 Task: Add filter "In the last 3 months" in the latest update.
Action: Mouse pressed left at (704, 215)
Screenshot: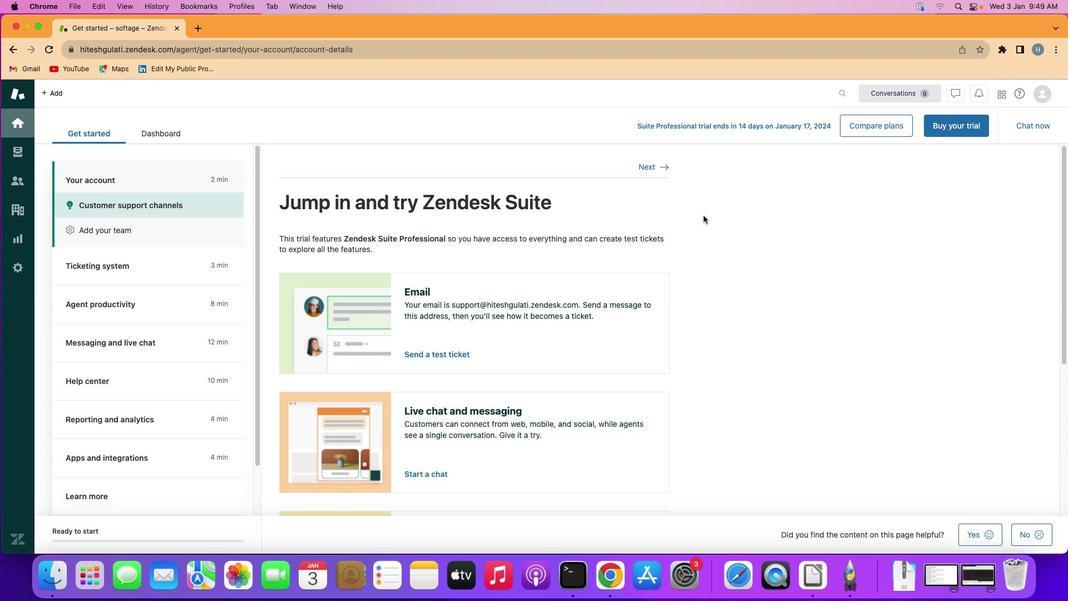 
Action: Mouse moved to (16, 155)
Screenshot: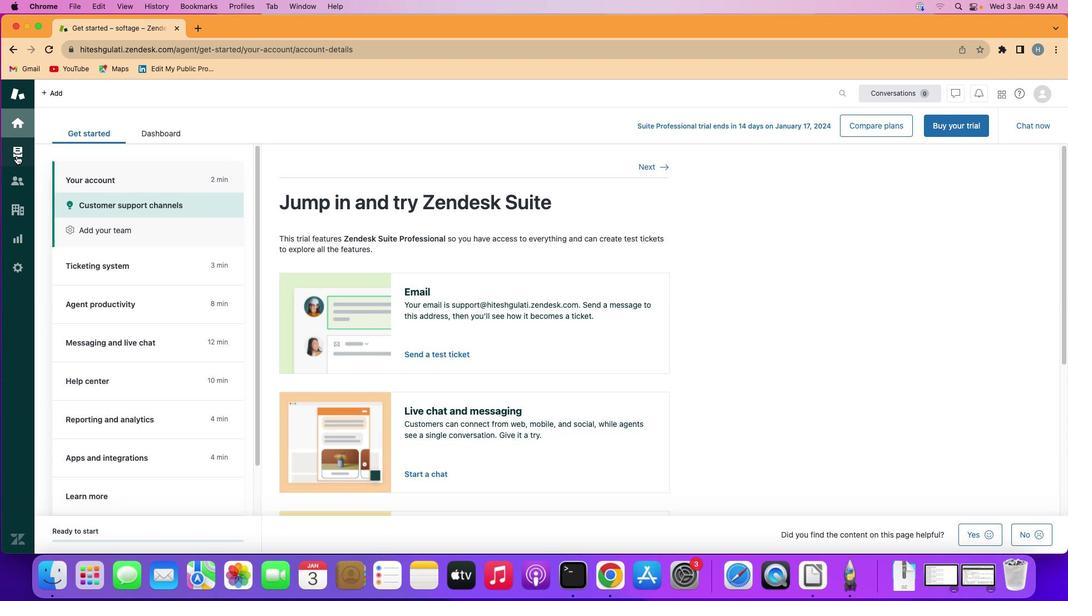 
Action: Mouse pressed left at (16, 155)
Screenshot: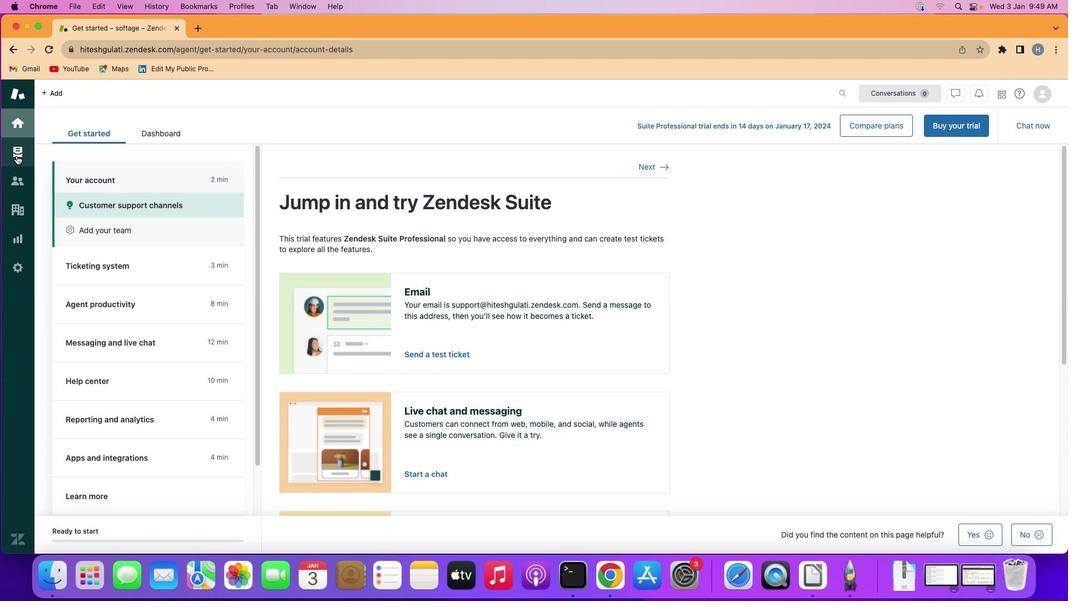 
Action: Mouse moved to (97, 231)
Screenshot: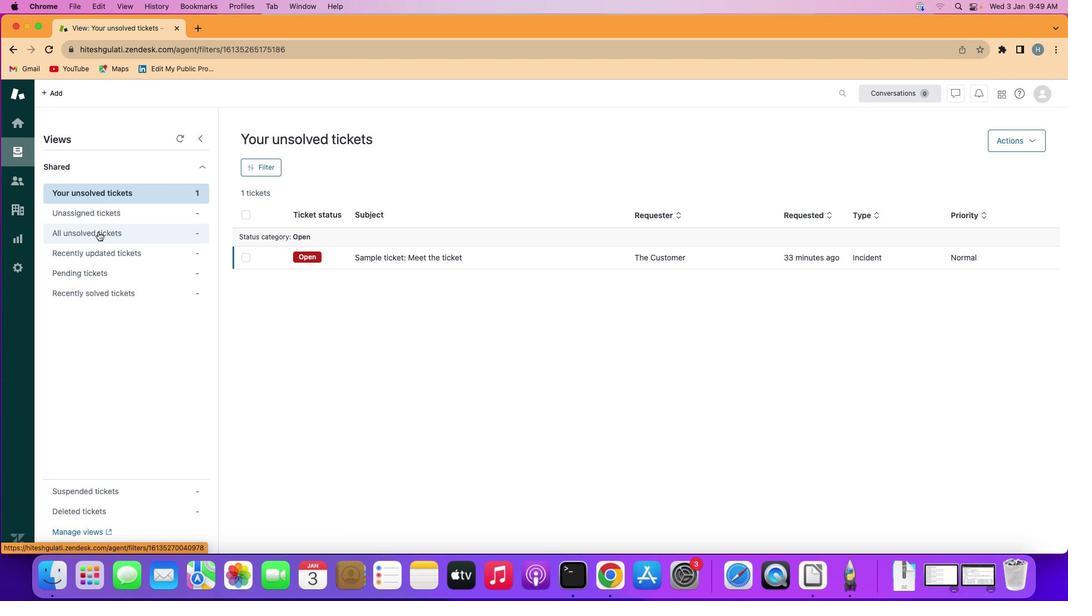 
Action: Mouse pressed left at (97, 231)
Screenshot: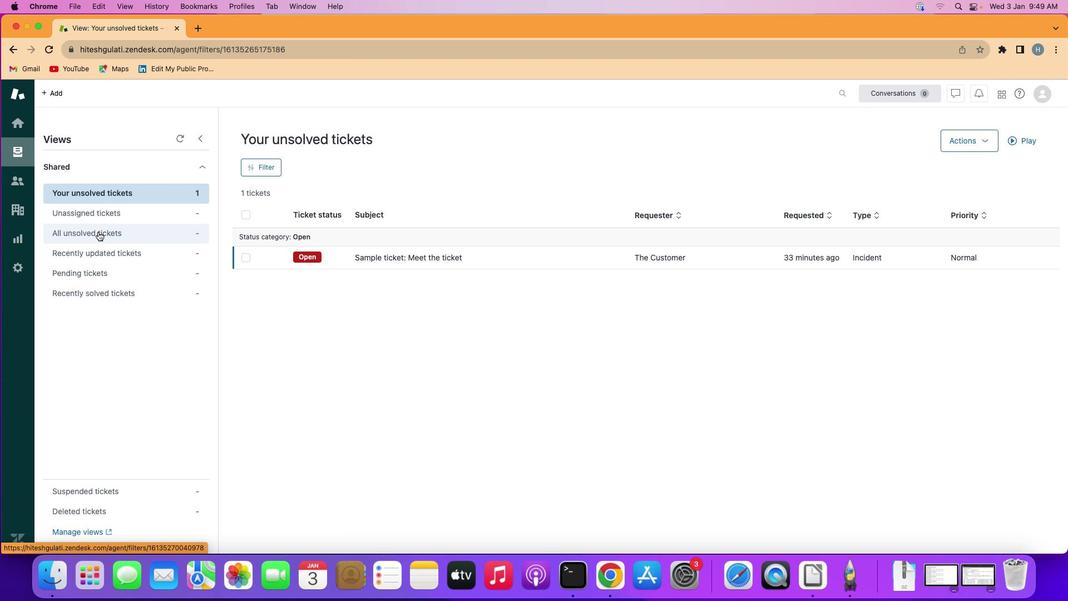 
Action: Mouse moved to (266, 166)
Screenshot: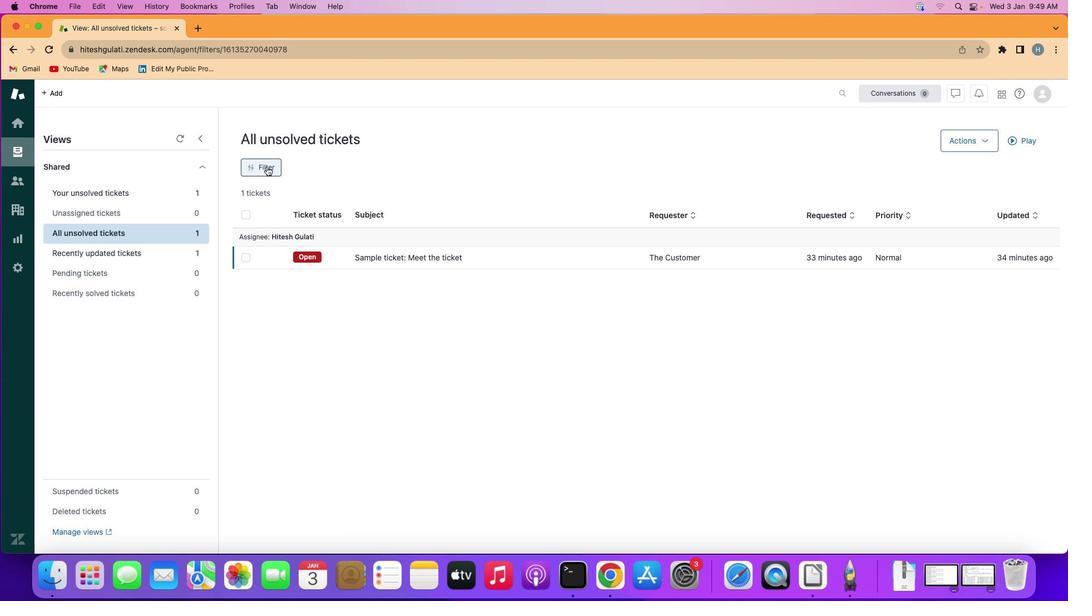 
Action: Mouse pressed left at (266, 166)
Screenshot: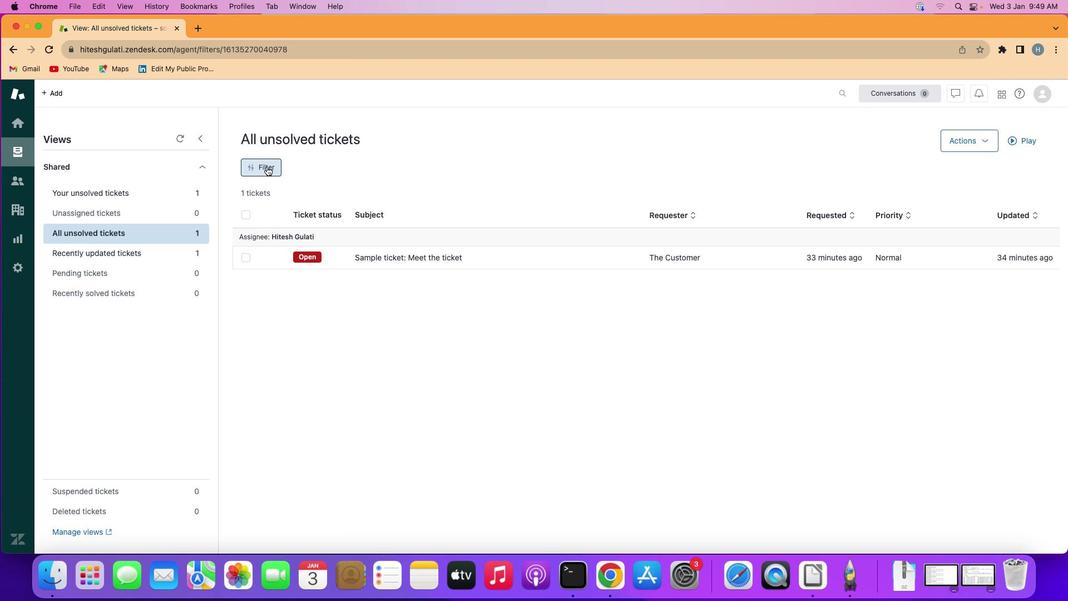 
Action: Mouse moved to (956, 431)
Screenshot: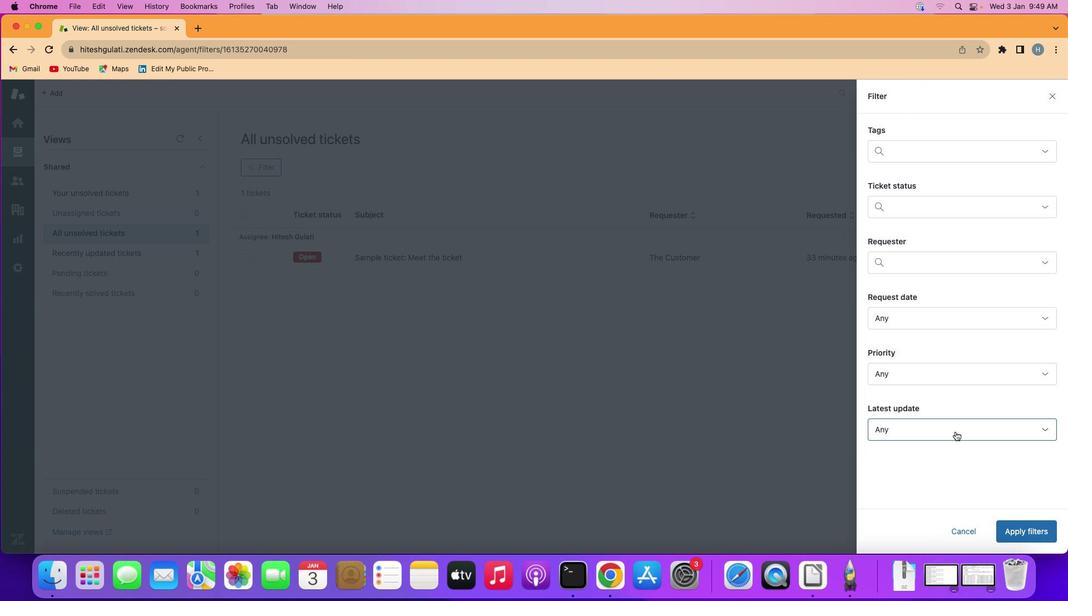 
Action: Mouse pressed left at (956, 431)
Screenshot: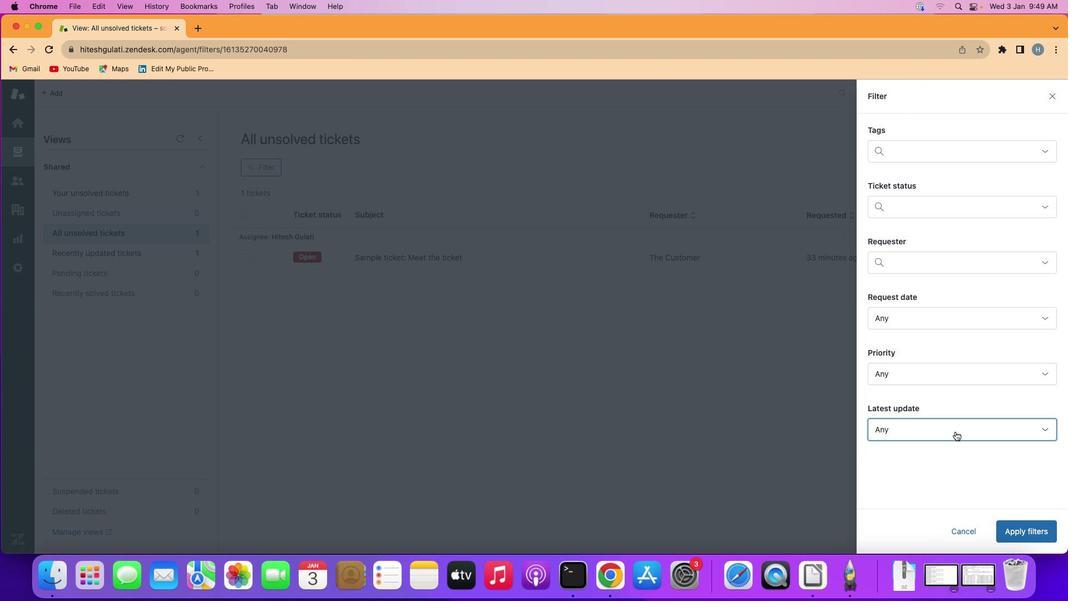 
Action: Mouse moved to (962, 342)
Screenshot: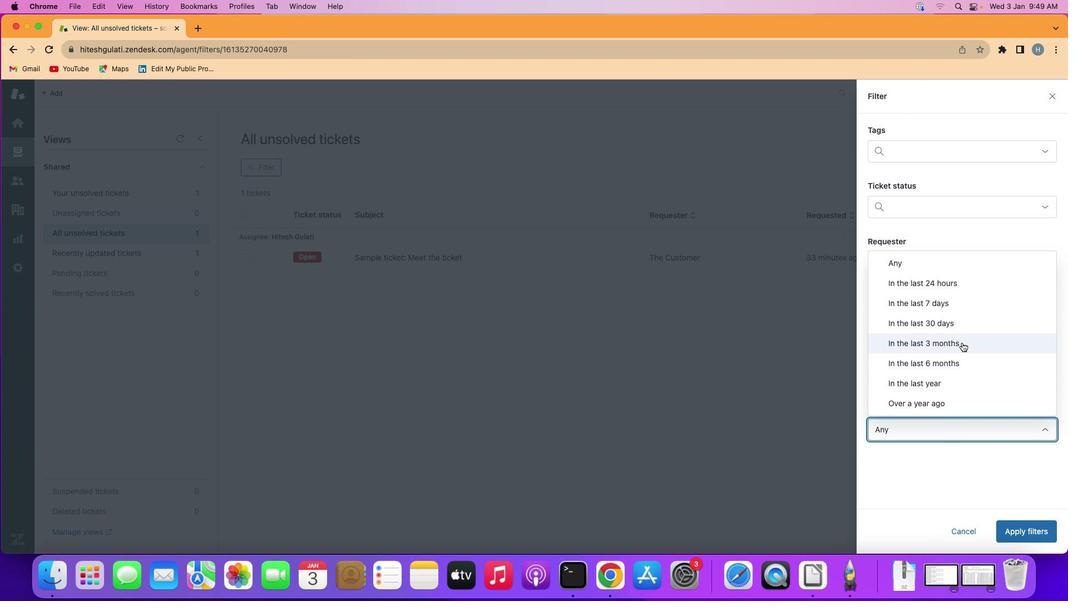 
Action: Mouse pressed left at (962, 342)
Screenshot: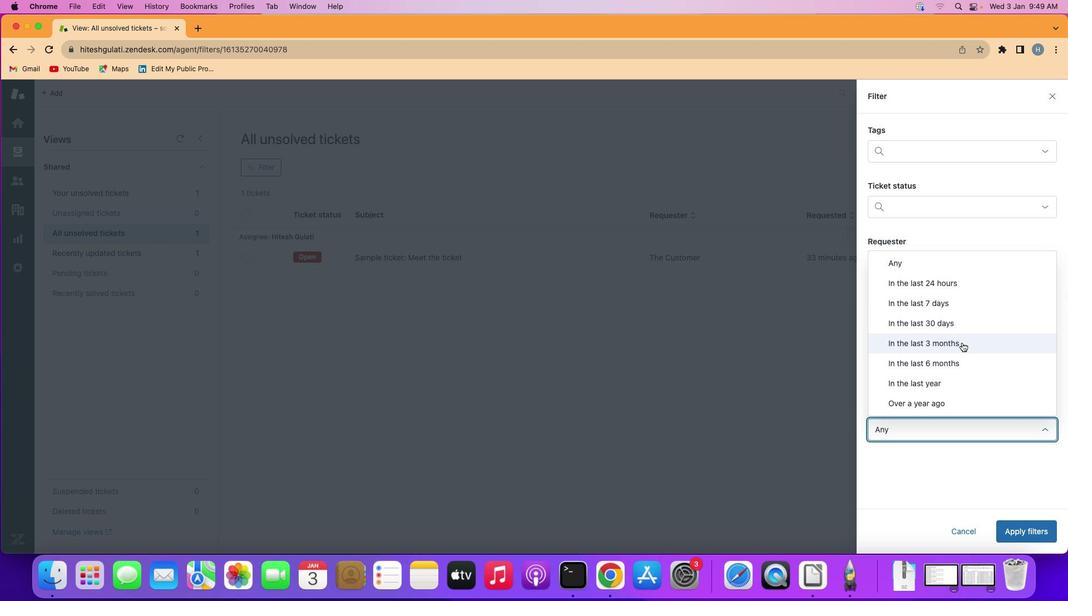 
Action: Mouse moved to (1030, 527)
Screenshot: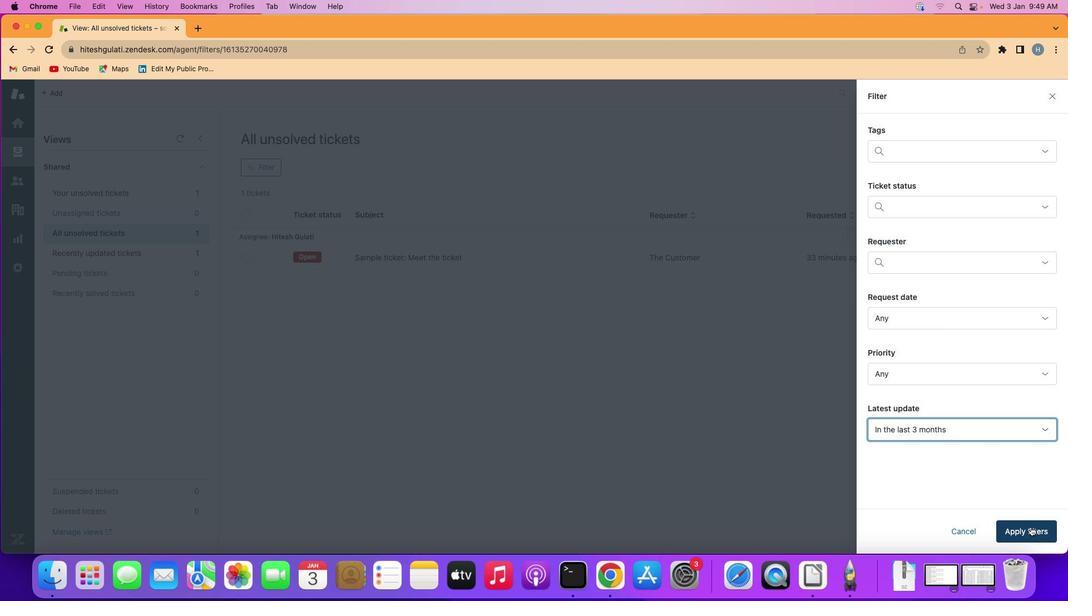
Action: Mouse pressed left at (1030, 527)
Screenshot: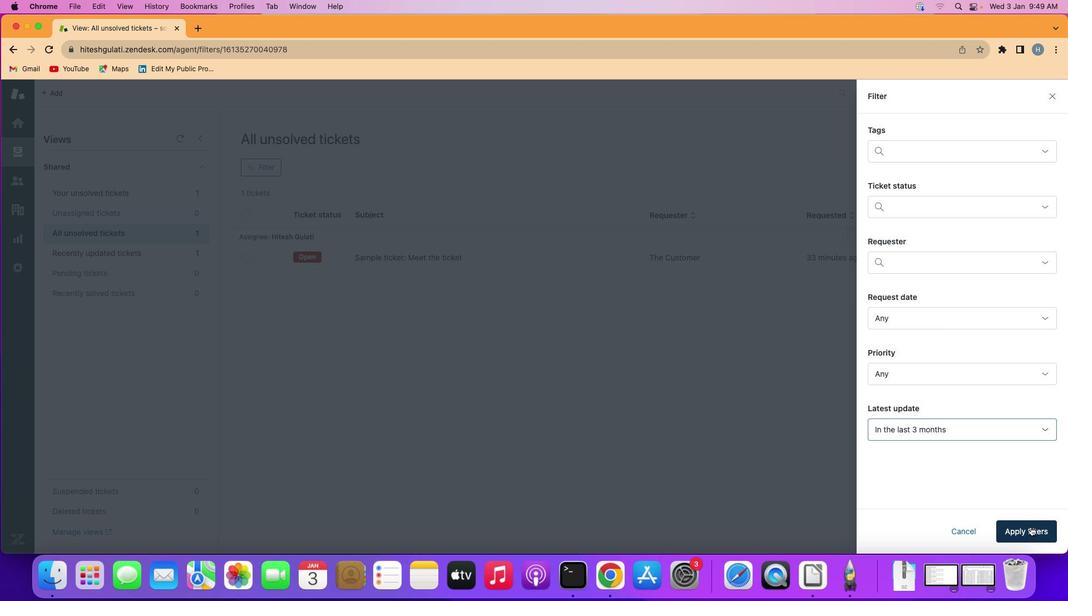 
Action: Mouse moved to (547, 328)
Screenshot: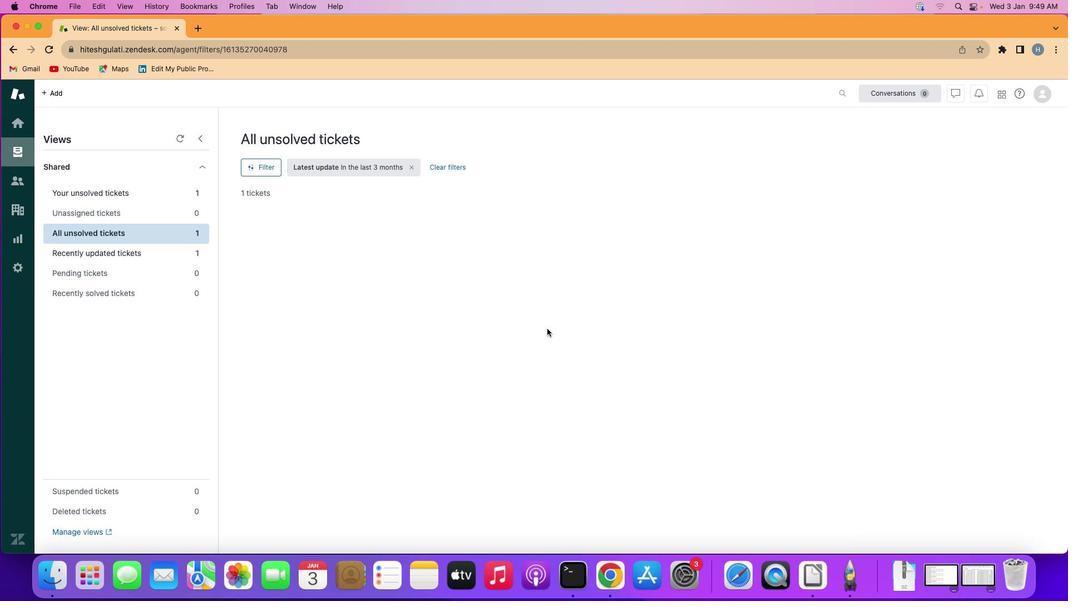 
